 Task: Invite Team Member Softage.1@softage.net to Workspace Information Technology. Invite Team Member Softage.2@softage.net to Workspace Information Technology. Invite Team Member Softage.3@softage.net to Workspace Information Technology. Invite Team Member Softage.4@softage.net to Workspace Information Technology
Action: Mouse moved to (886, 120)
Screenshot: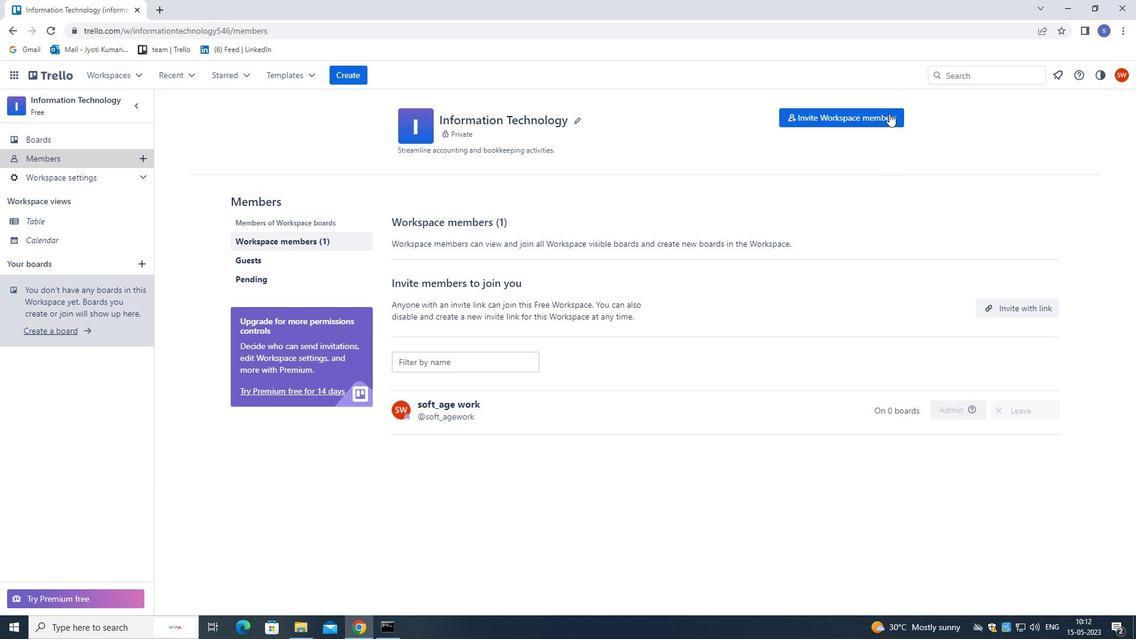 
Action: Mouse pressed left at (886, 120)
Screenshot: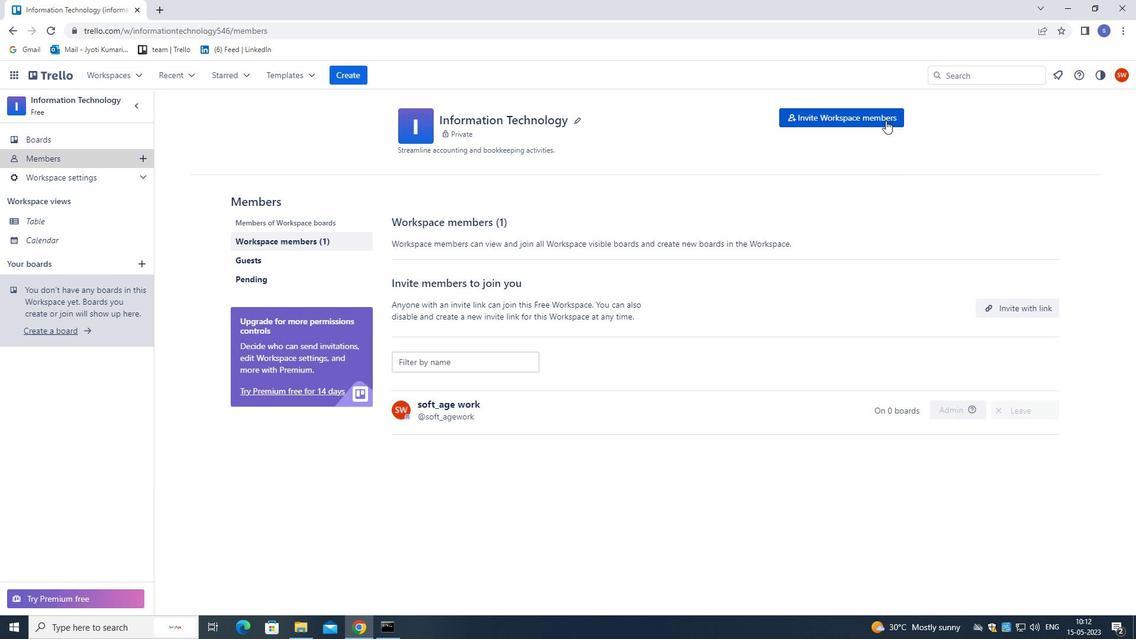 
Action: Key pressed <Key.shift>S<Key.backspace>SOFTG<Key.backspace>AGE.1<Key.shift>@SOFTAGE.NET
Screenshot: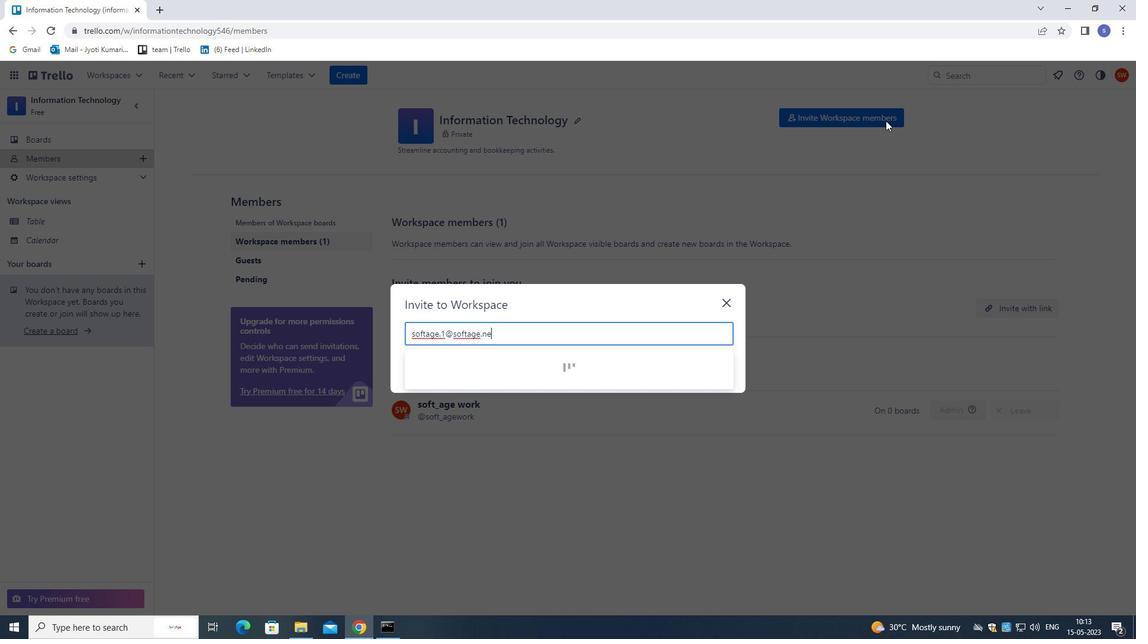
Action: Mouse moved to (483, 364)
Screenshot: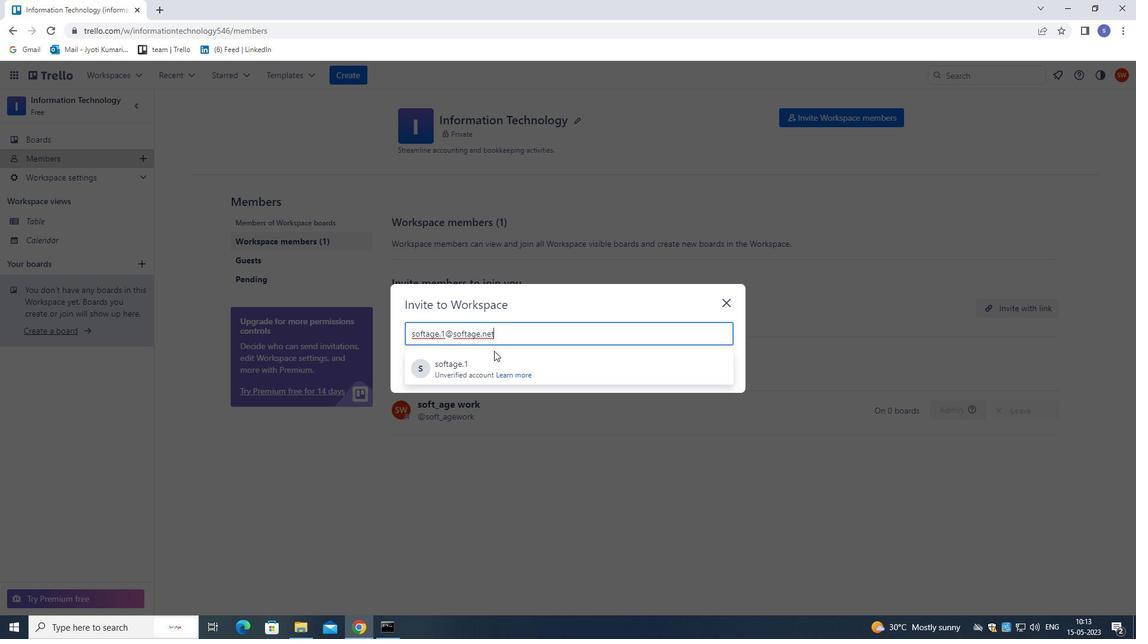 
Action: Mouse pressed left at (483, 364)
Screenshot: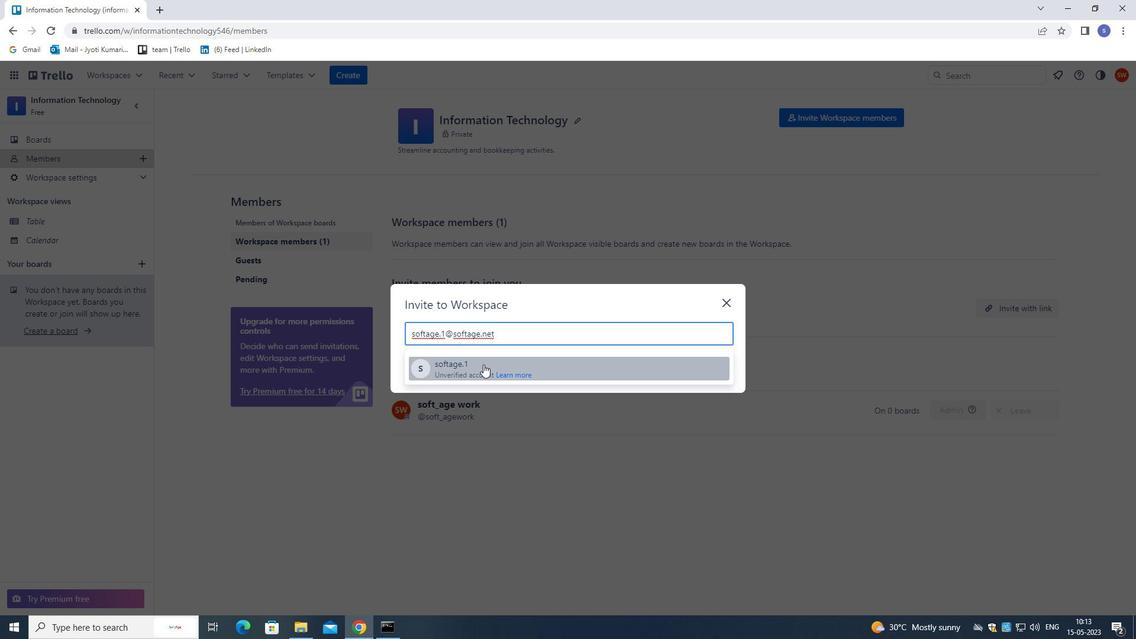 
Action: Mouse moved to (724, 302)
Screenshot: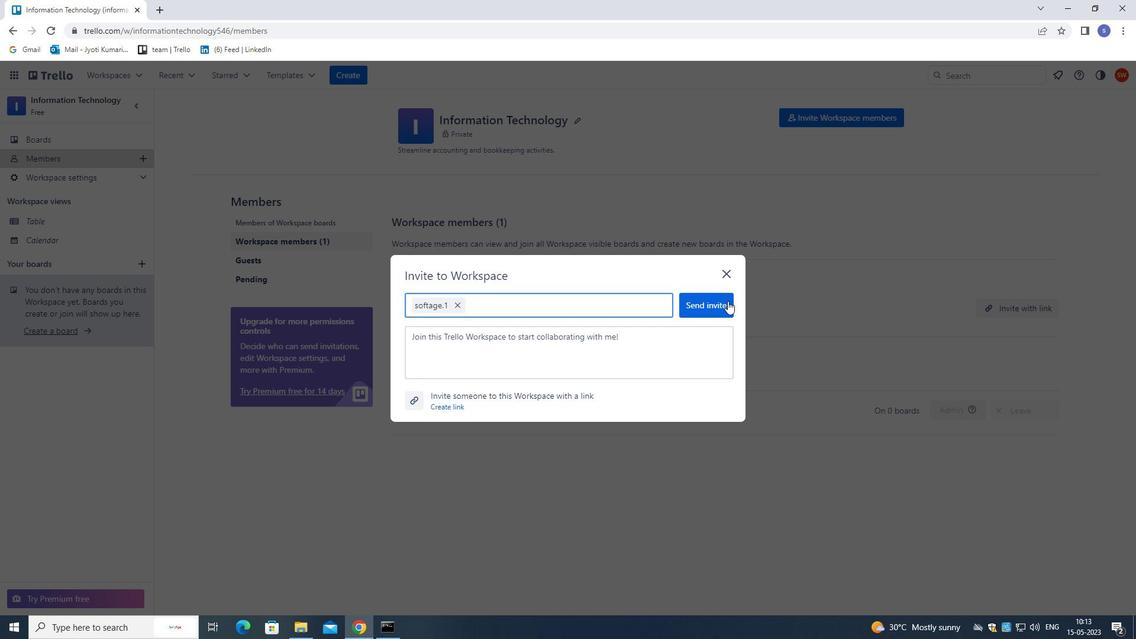 
Action: Mouse pressed left at (724, 302)
Screenshot: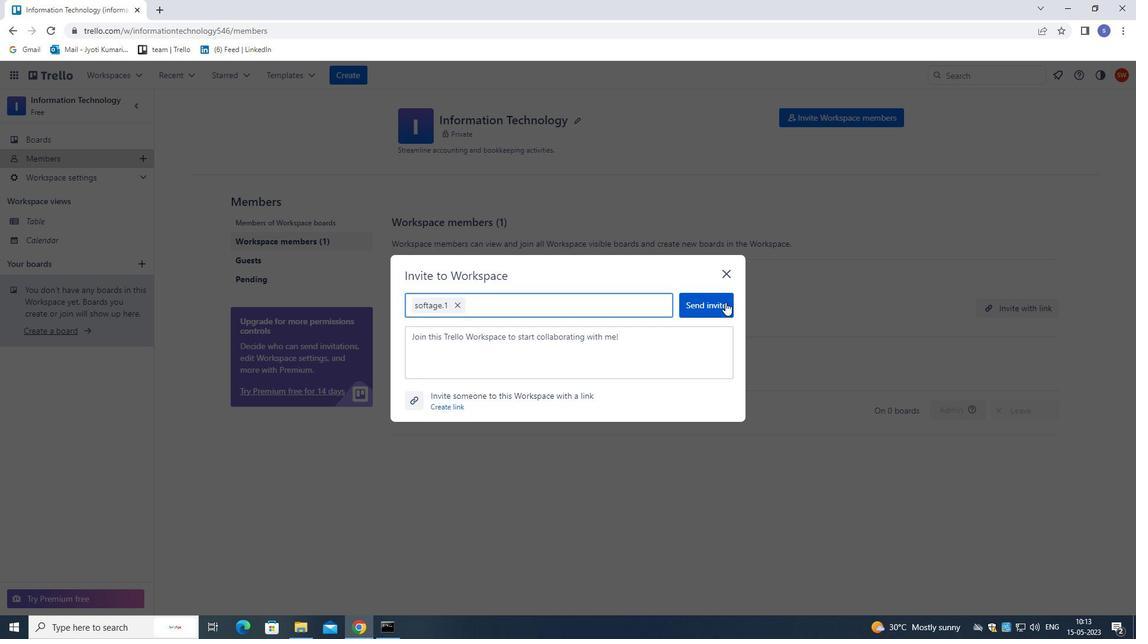 
Action: Mouse moved to (794, 117)
Screenshot: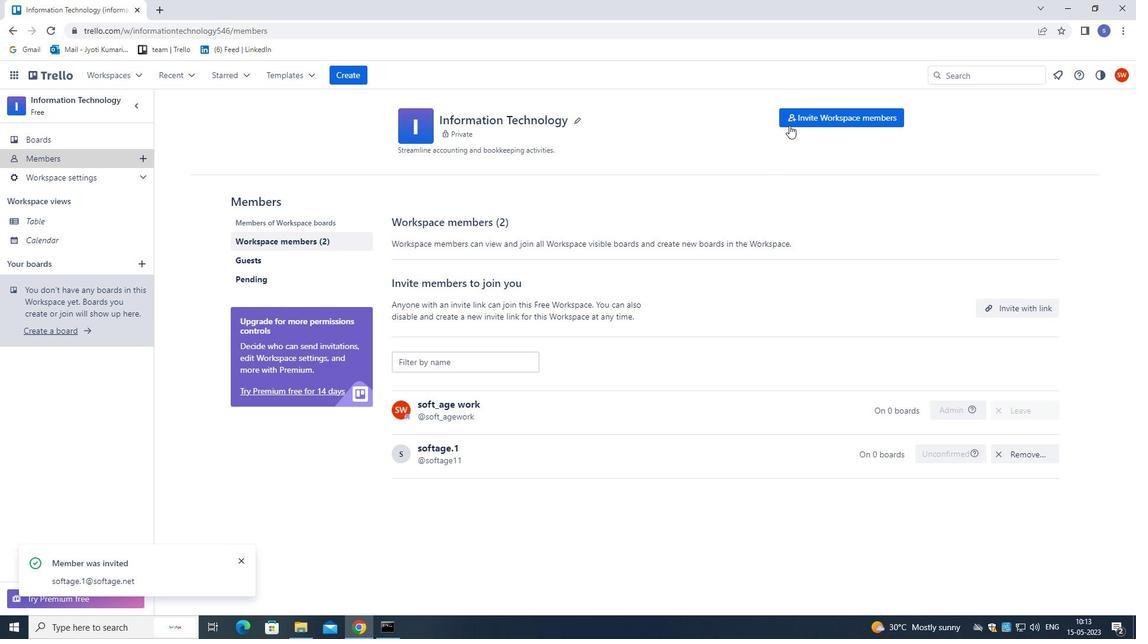 
Action: Mouse pressed left at (794, 117)
Screenshot: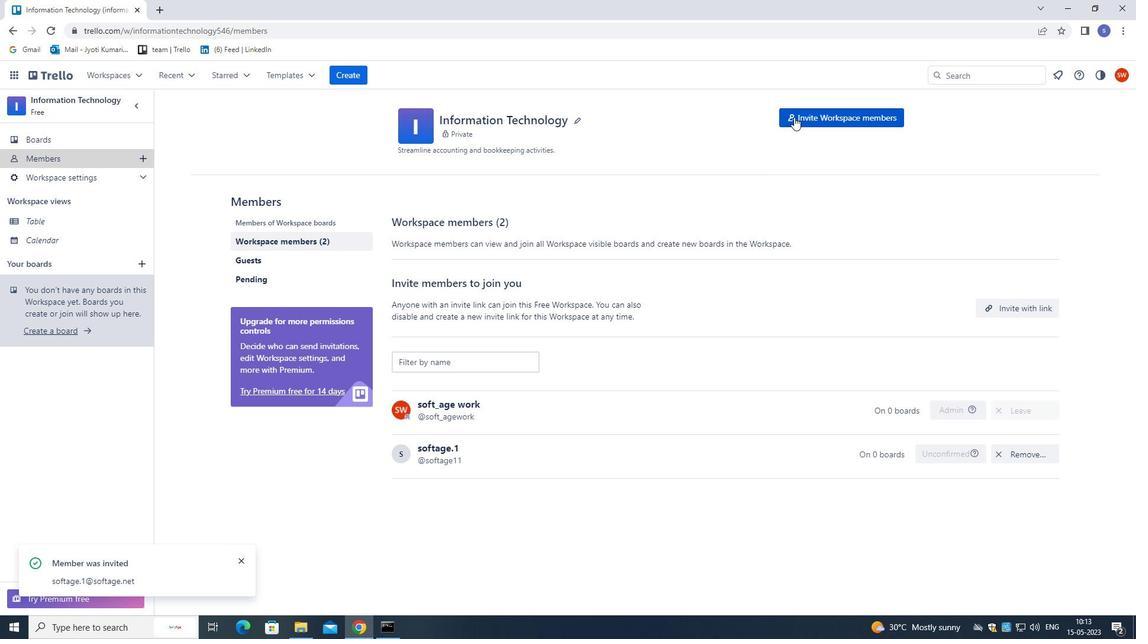
Action: Mouse moved to (793, 153)
Screenshot: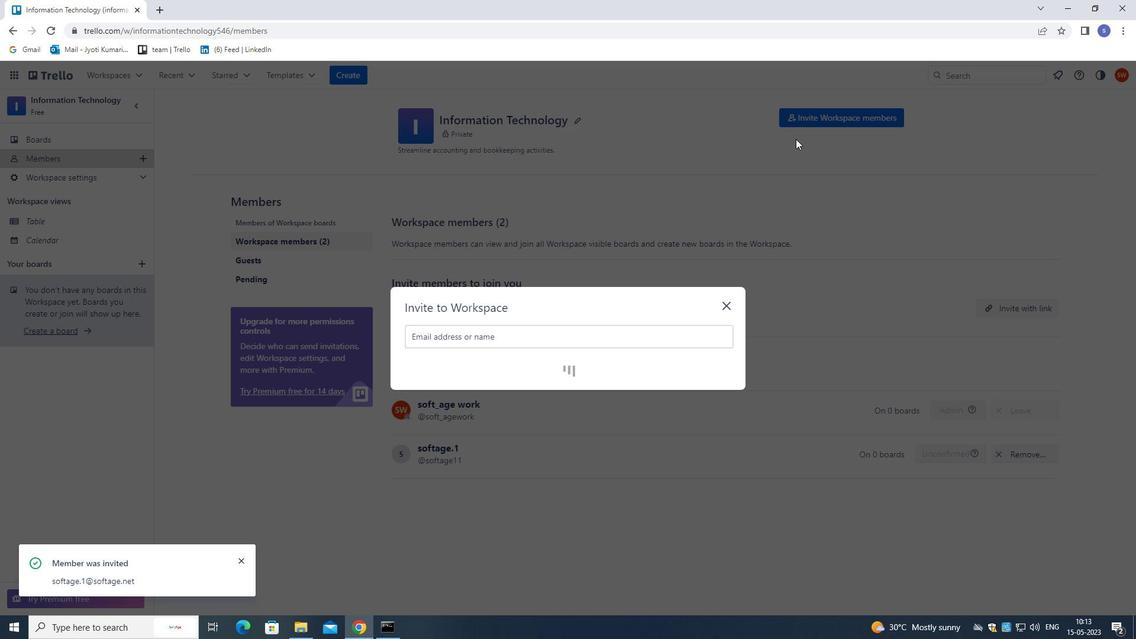 
Action: Key pressed SOFTAGE.2<Key.shift>2SOFTAGE.NET<Key.left><Key.left><Key.left><Key.left><Key.left><Key.left><Key.left><Key.left><Key.left><Key.left><Key.left><Key.left><Key.left><Key.right><Key.backspace>
Screenshot: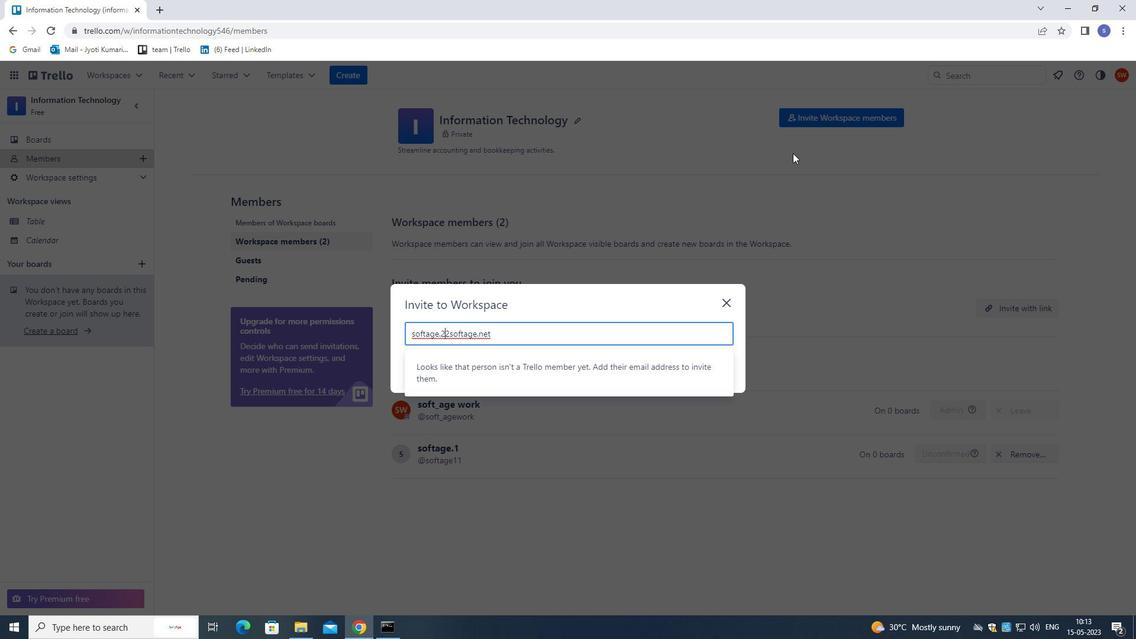 
Action: Mouse moved to (496, 333)
Screenshot: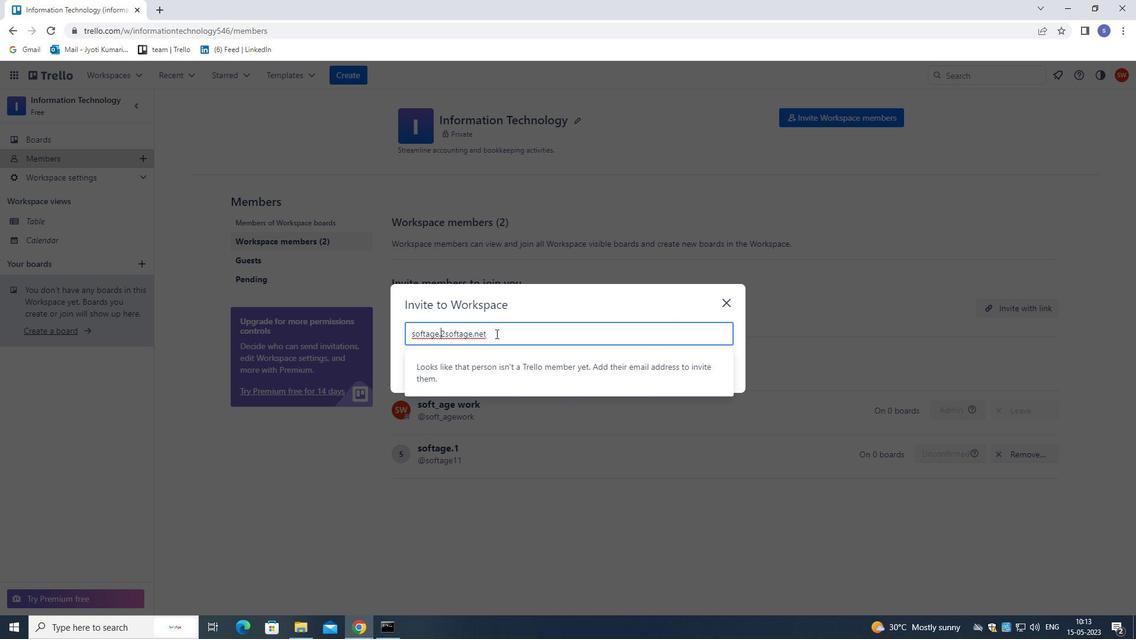 
Action: Mouse pressed left at (496, 333)
Screenshot: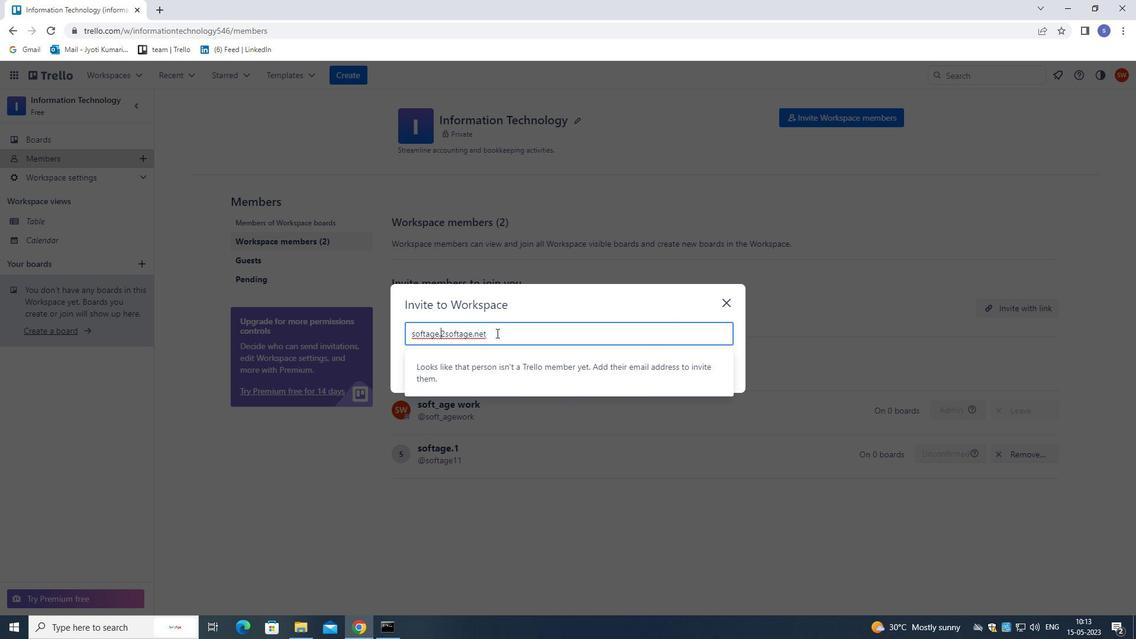 
Action: Key pressed <Key.backspace><Key.backspace><Key.backspace><Key.backspace><Key.backspace><Key.backspace><Key.backspace><Key.backspace><Key.backspace><Key.backspace><Key.backspace><Key.backspace><Key.backspace><Key.backspace><Key.backspace>GE.2<Key.shift>@SOFTAGE.NET
Screenshot: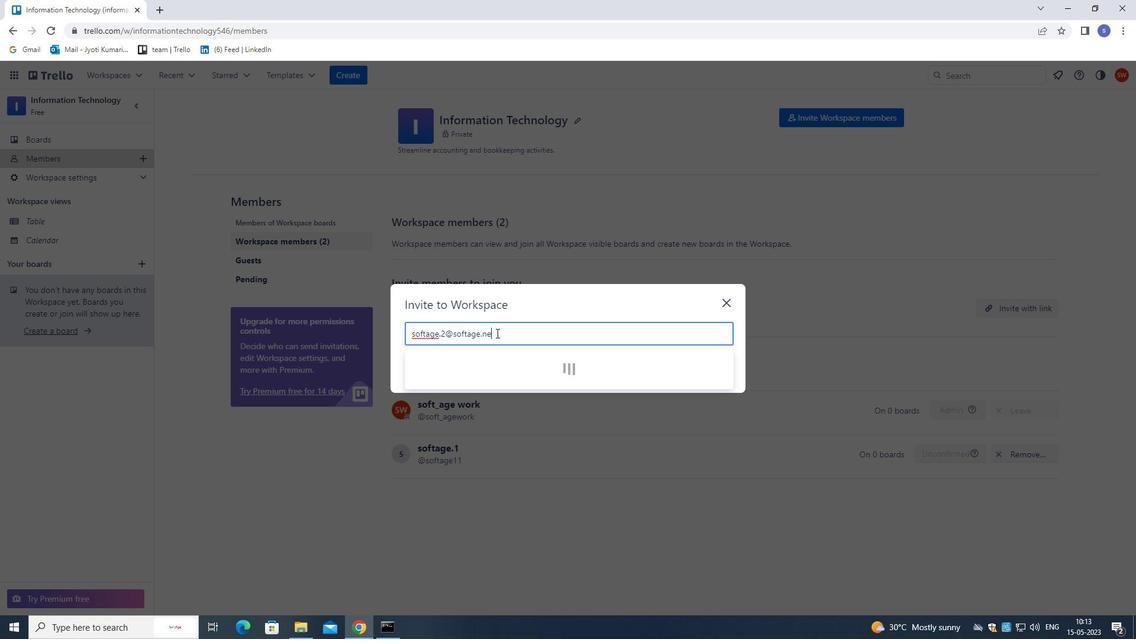 
Action: Mouse moved to (463, 364)
Screenshot: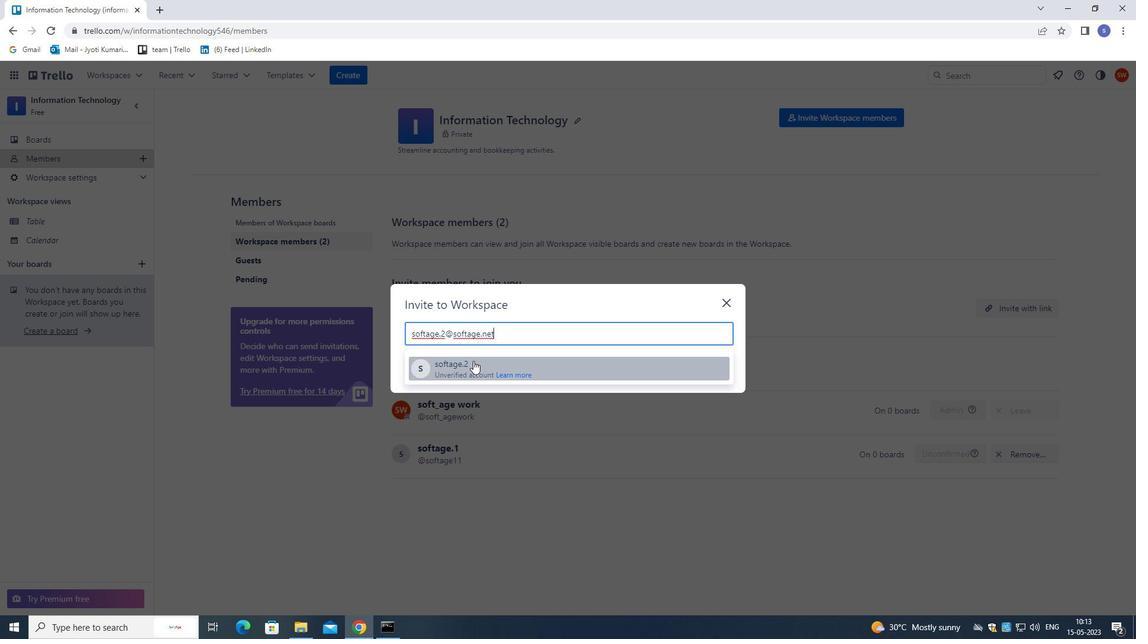 
Action: Mouse pressed left at (463, 364)
Screenshot: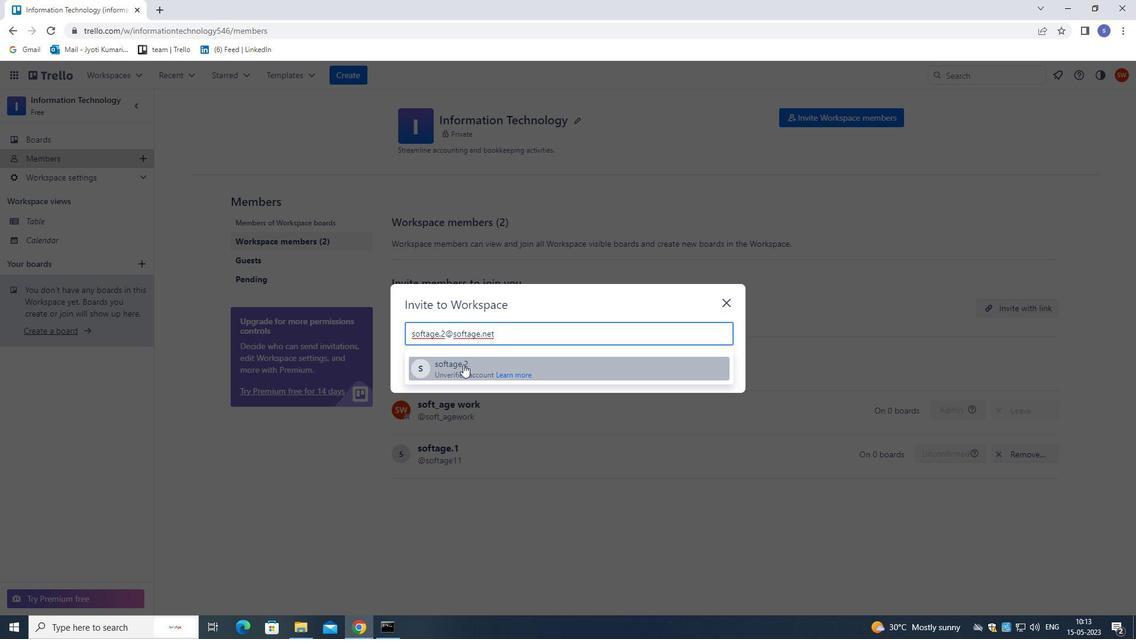 
Action: Mouse moved to (691, 304)
Screenshot: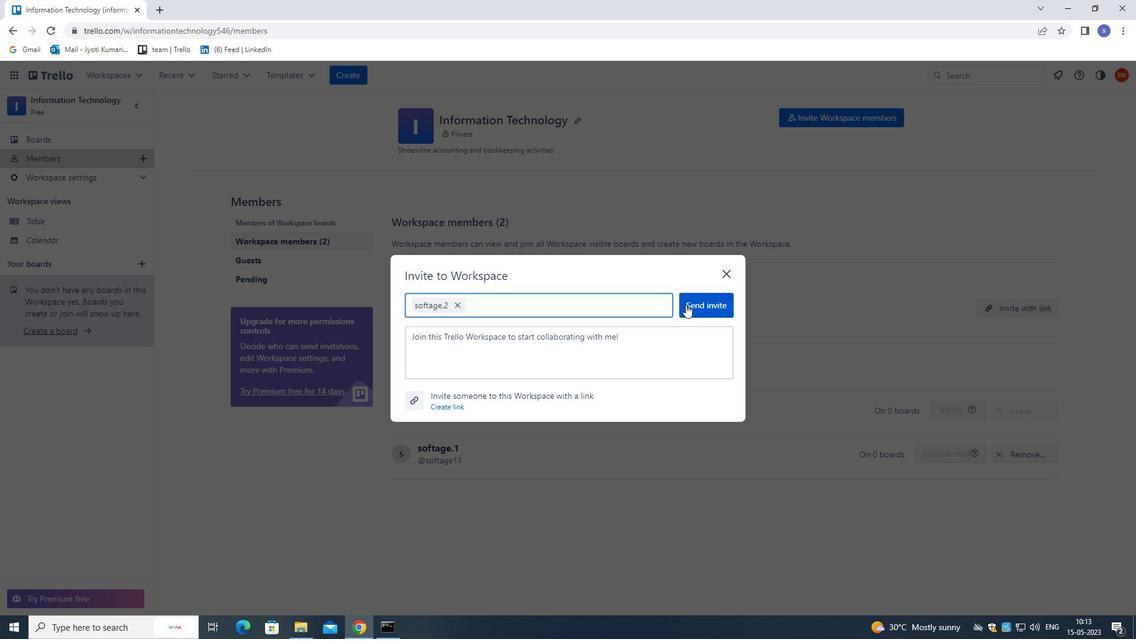 
Action: Mouse pressed left at (691, 304)
Screenshot: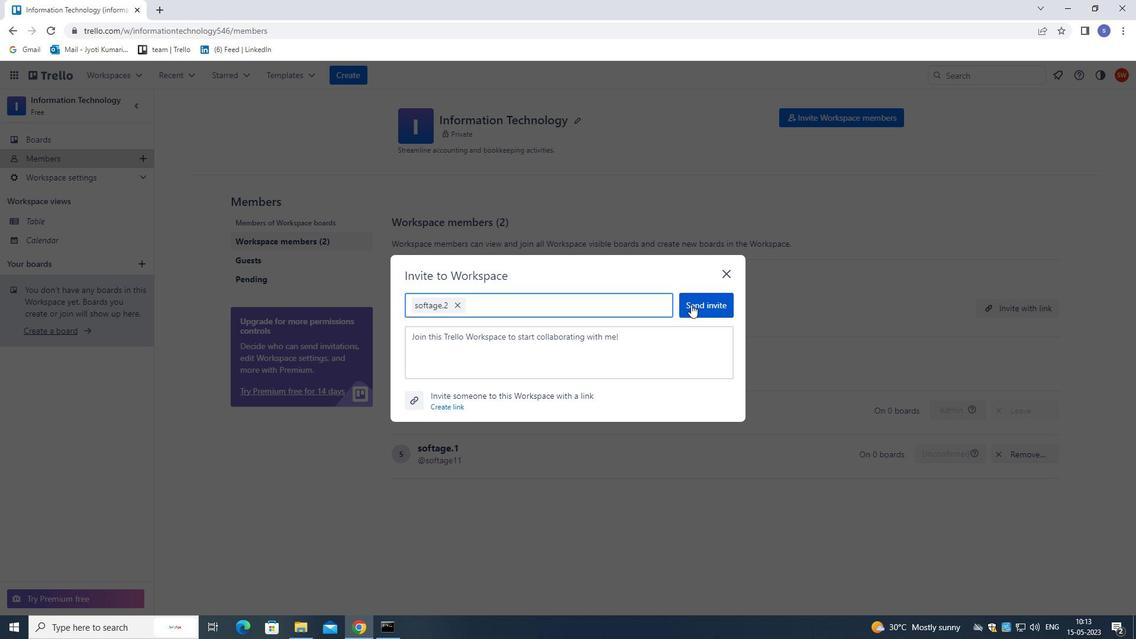 
Action: Mouse moved to (804, 112)
Screenshot: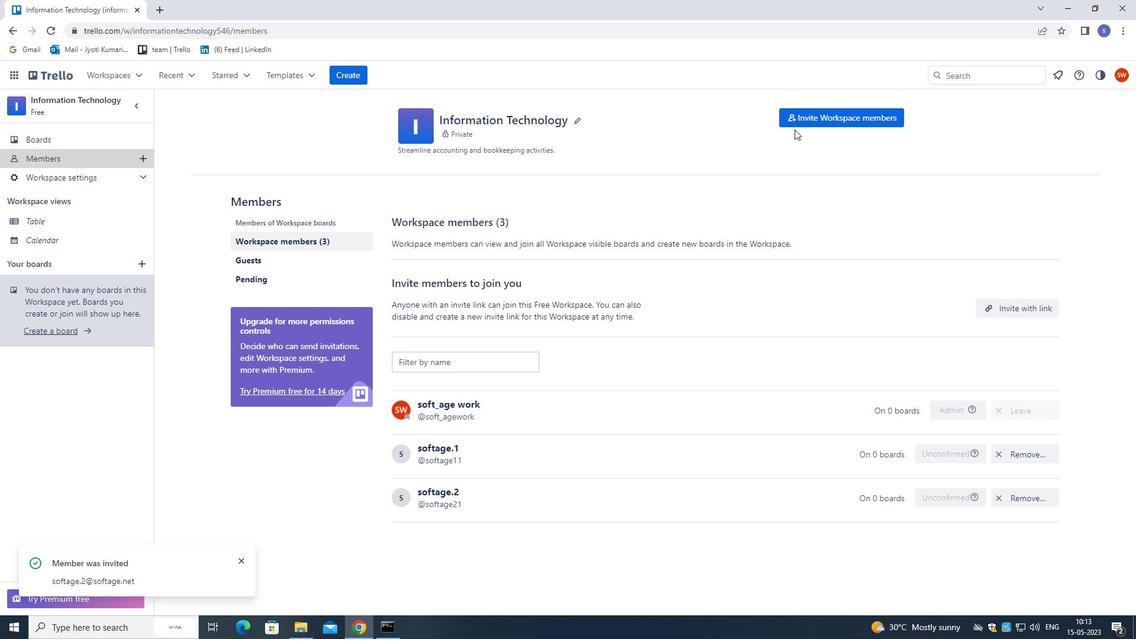 
Action: Mouse pressed left at (804, 112)
Screenshot: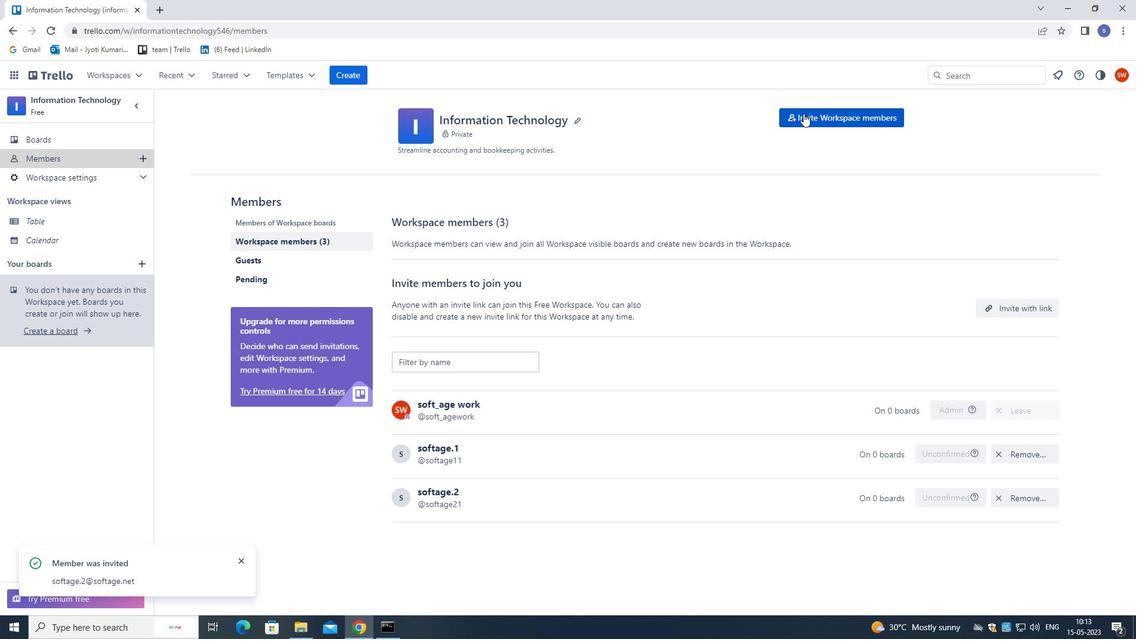 
Action: Mouse moved to (663, 341)
Screenshot: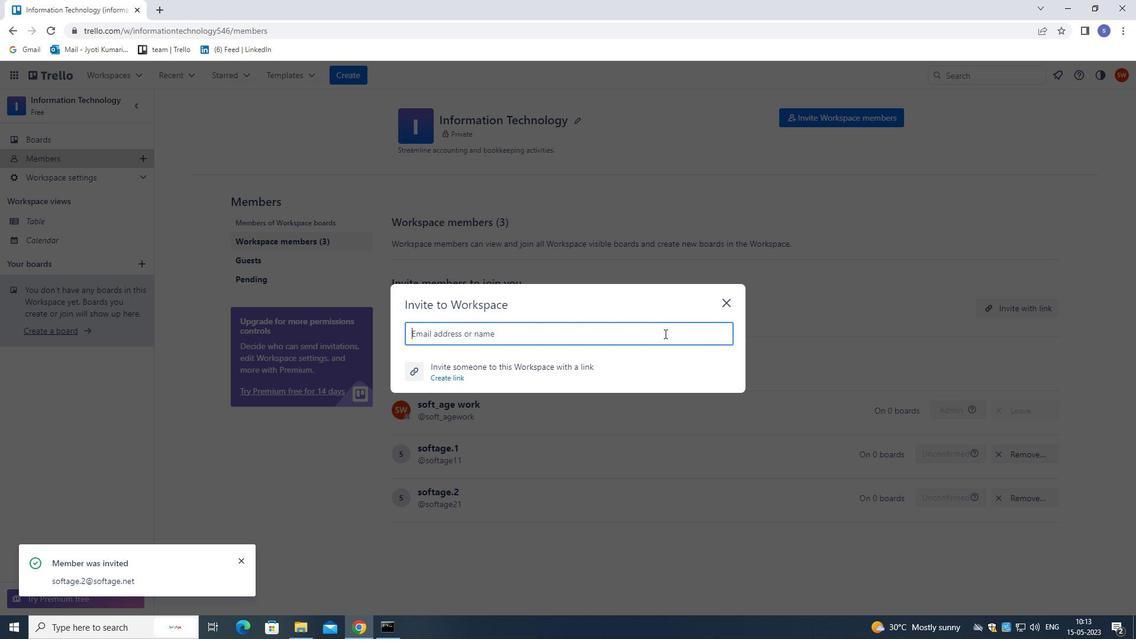 
Action: Key pressed SOFTAGE.3<Key.shift>@SOFTAGE,NET
Screenshot: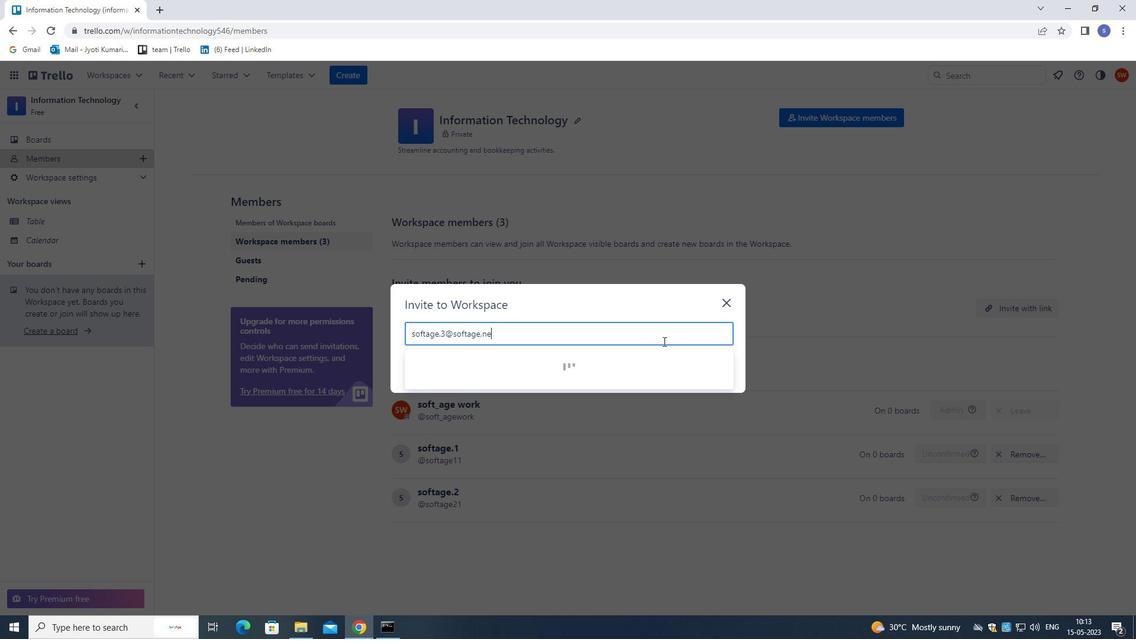 
Action: Mouse moved to (507, 406)
Screenshot: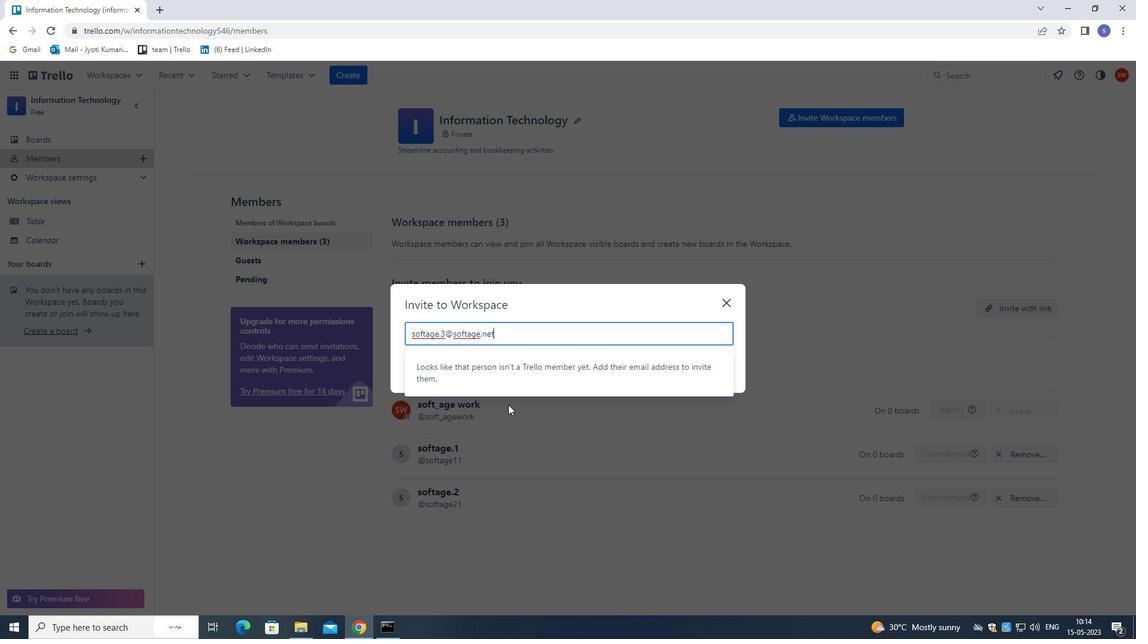 
Action: Key pressed <Key.backspace><Key.backspace><Key.backspace><Key.backspace><Key.backspace><Key.backspace><Key.backspace><Key.backspace><Key.backspace><Key.backspace><Key.backspace><Key.backspace><Key.backspace><Key.backspace><Key.backspace><Key.backspace><Key.backspace><Key.backspace><Key.backspace><Key.backspace><Key.backspace><Key.backspace><Key.backspace>SOFTAGE.3<Key.shift>@SP<Key.backspace>OFTAGE.NET
Screenshot: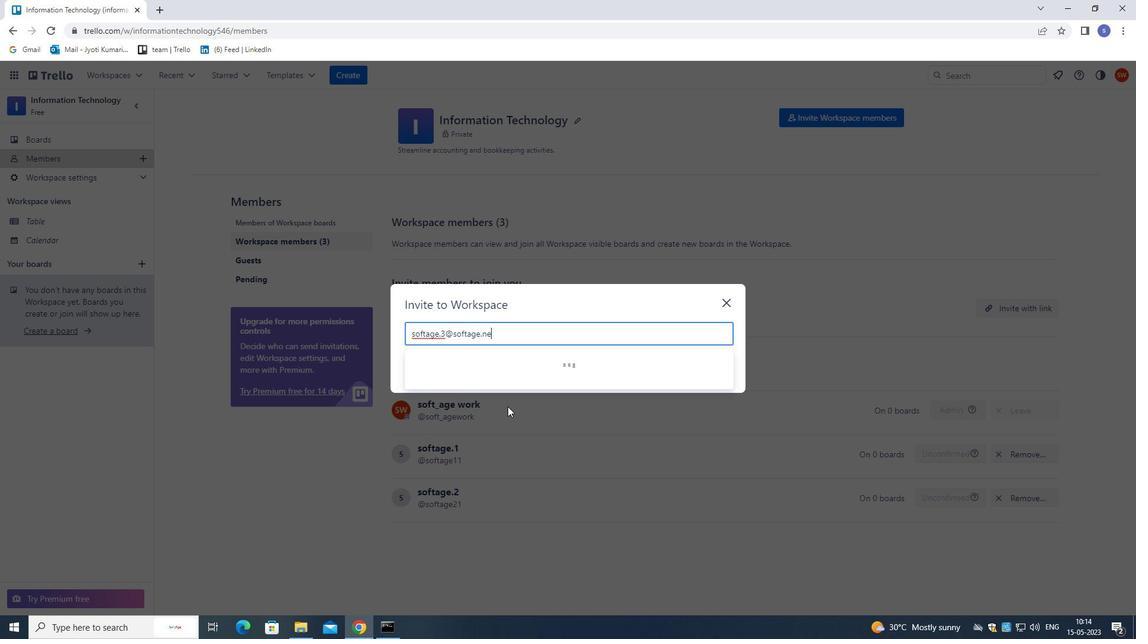
Action: Mouse moved to (470, 365)
Screenshot: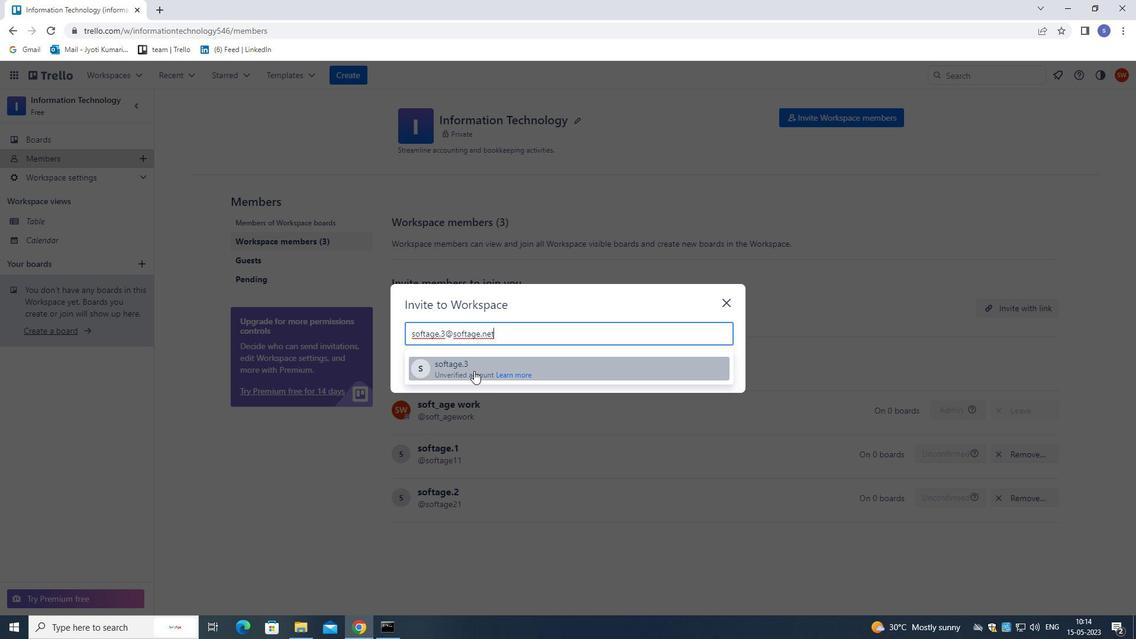 
Action: Mouse pressed left at (470, 365)
Screenshot: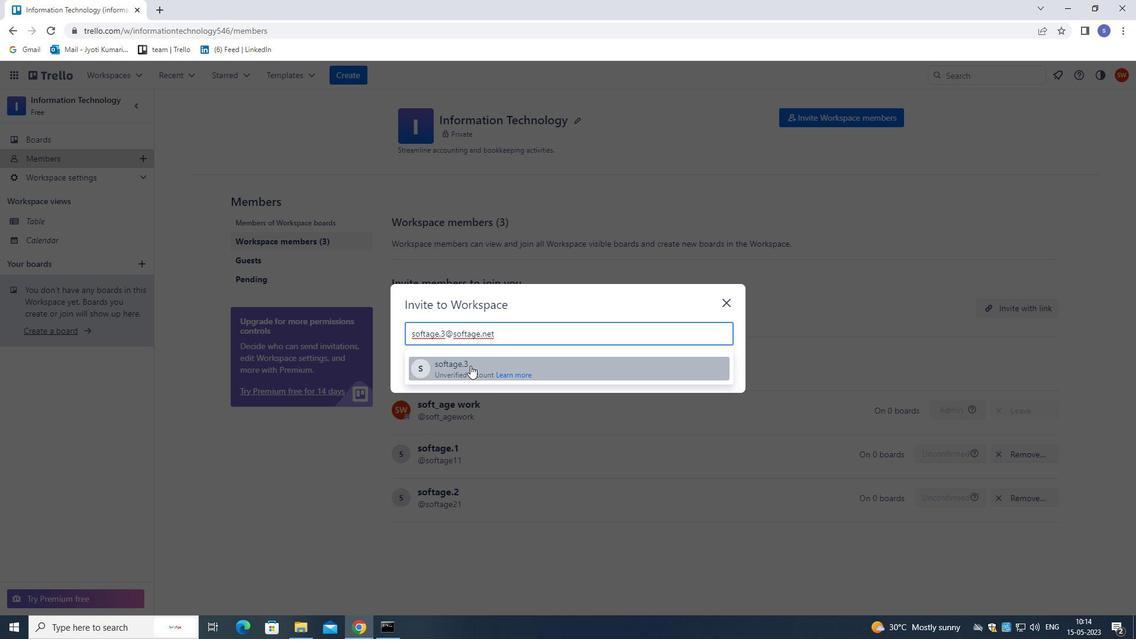 
Action: Mouse moved to (689, 309)
Screenshot: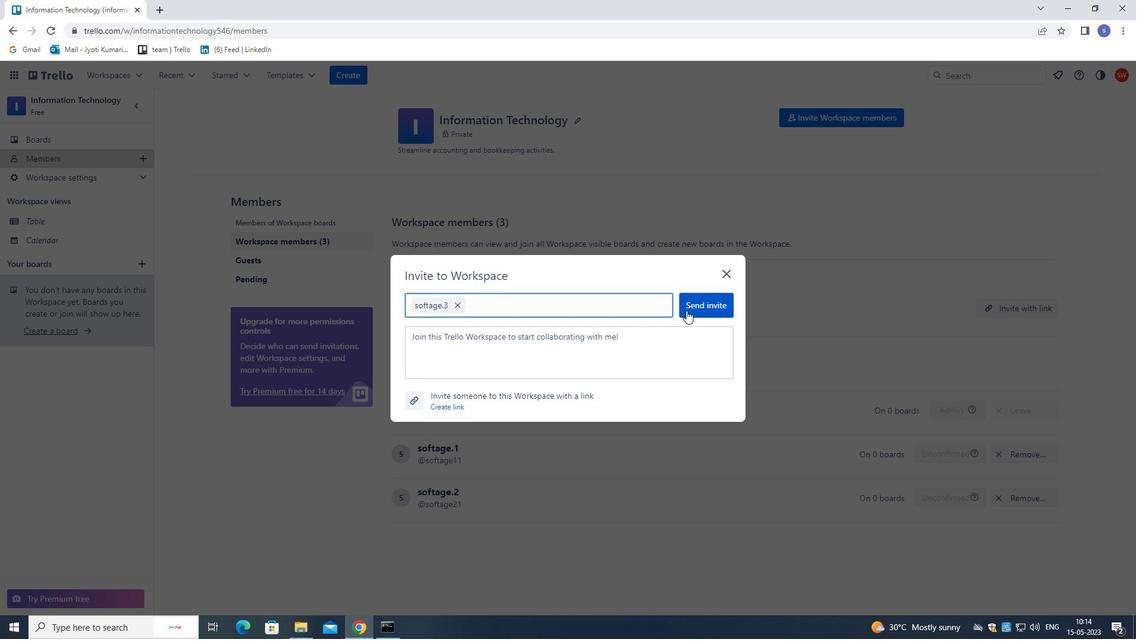 
Action: Mouse pressed left at (689, 309)
Screenshot: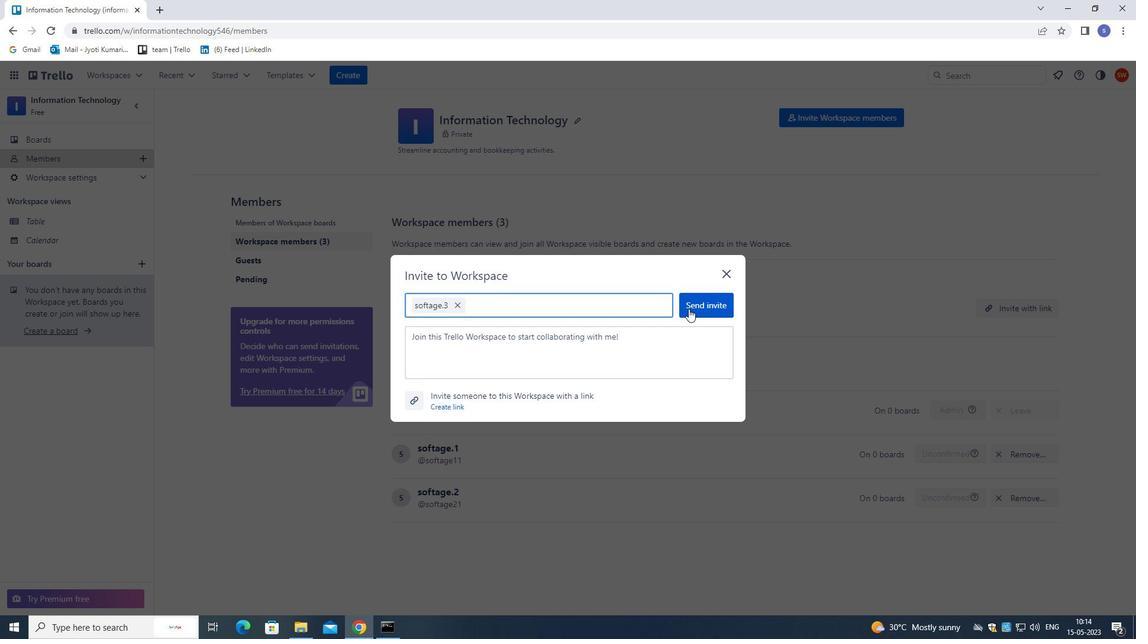 
Action: Mouse moved to (827, 114)
Screenshot: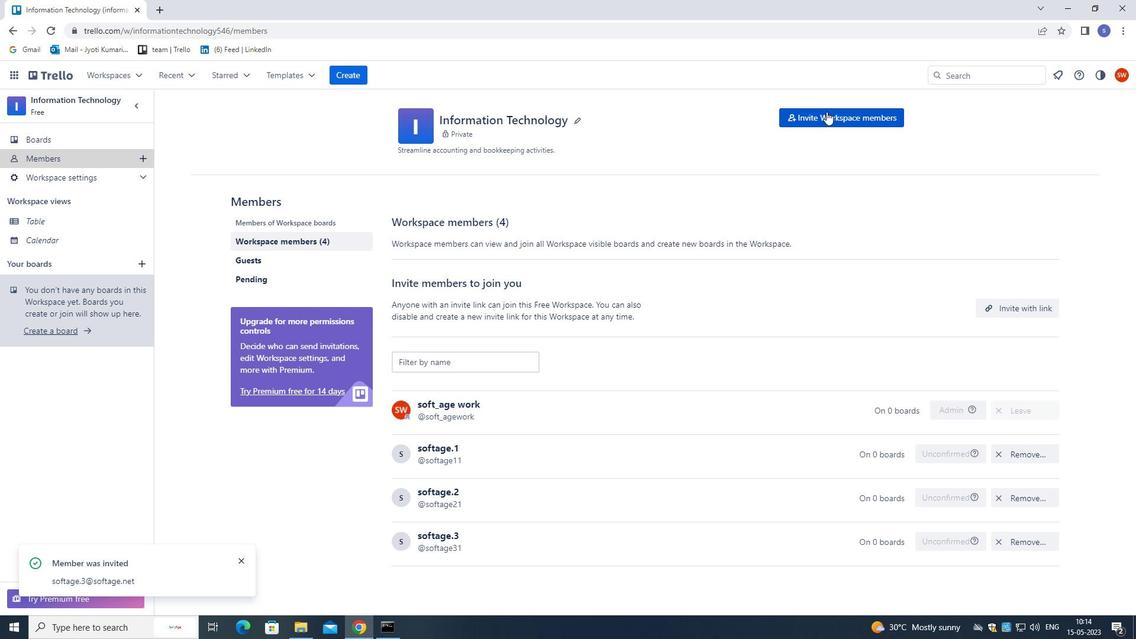 
Action: Mouse pressed left at (827, 114)
Screenshot: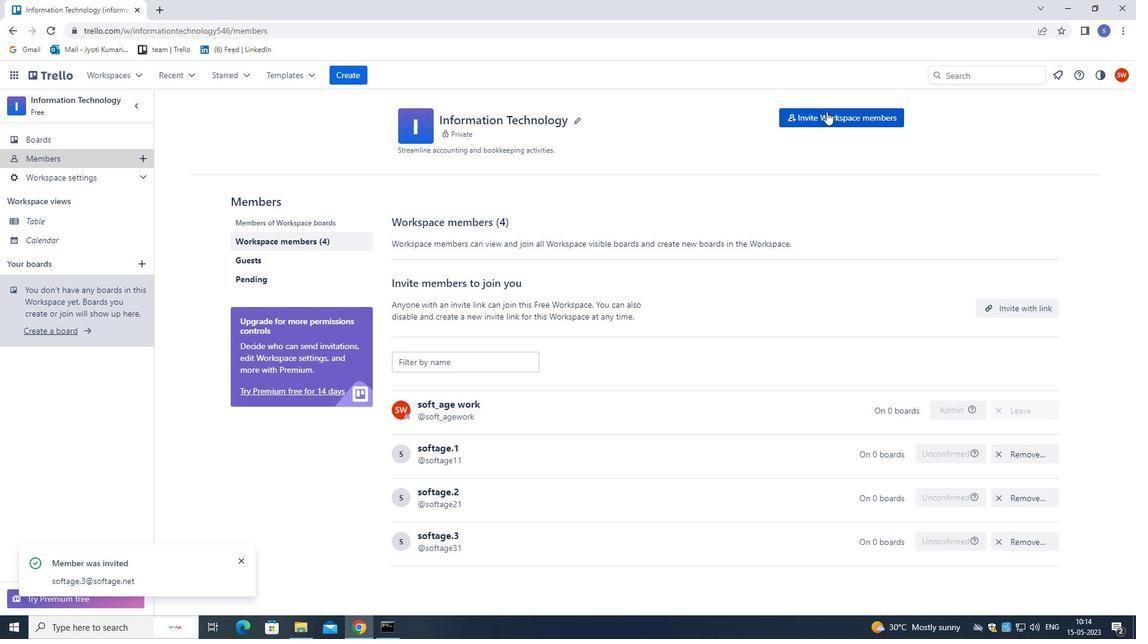 
Action: Mouse moved to (668, 309)
Screenshot: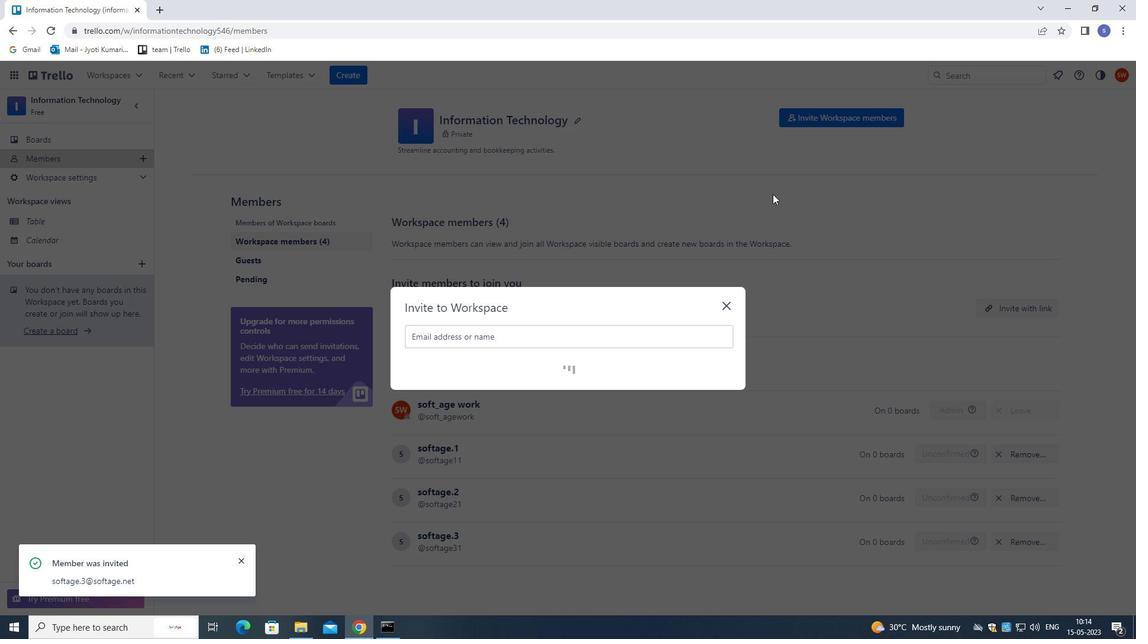 
Action: Key pressed SOFTAGE.4<Key.shift>@SOFTAGE.NET
Screenshot: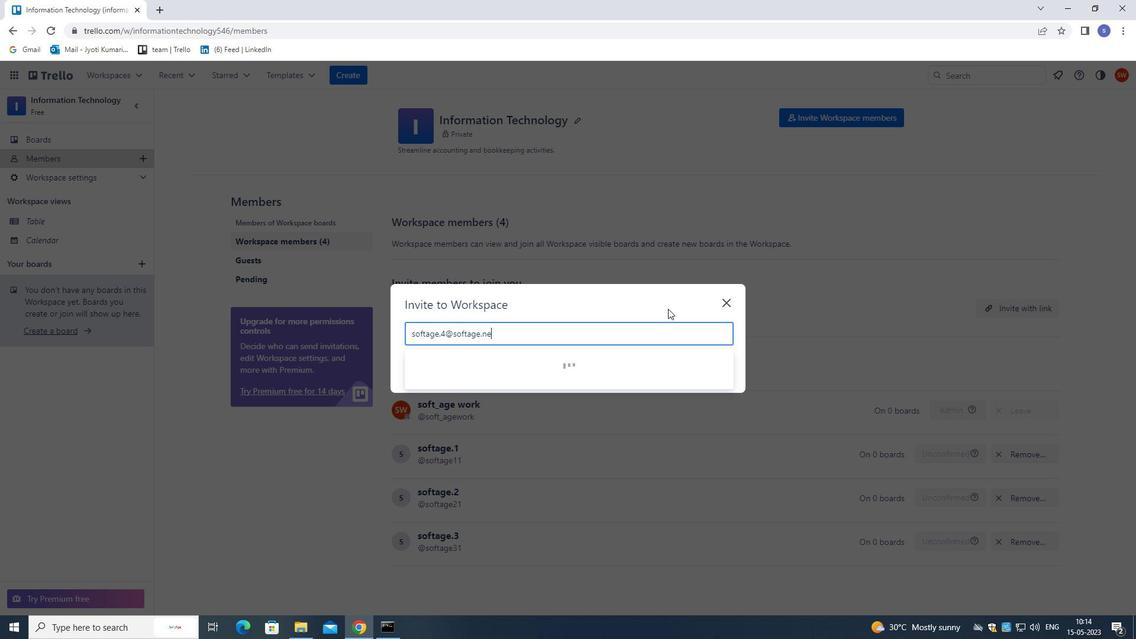 
Action: Mouse moved to (563, 361)
Screenshot: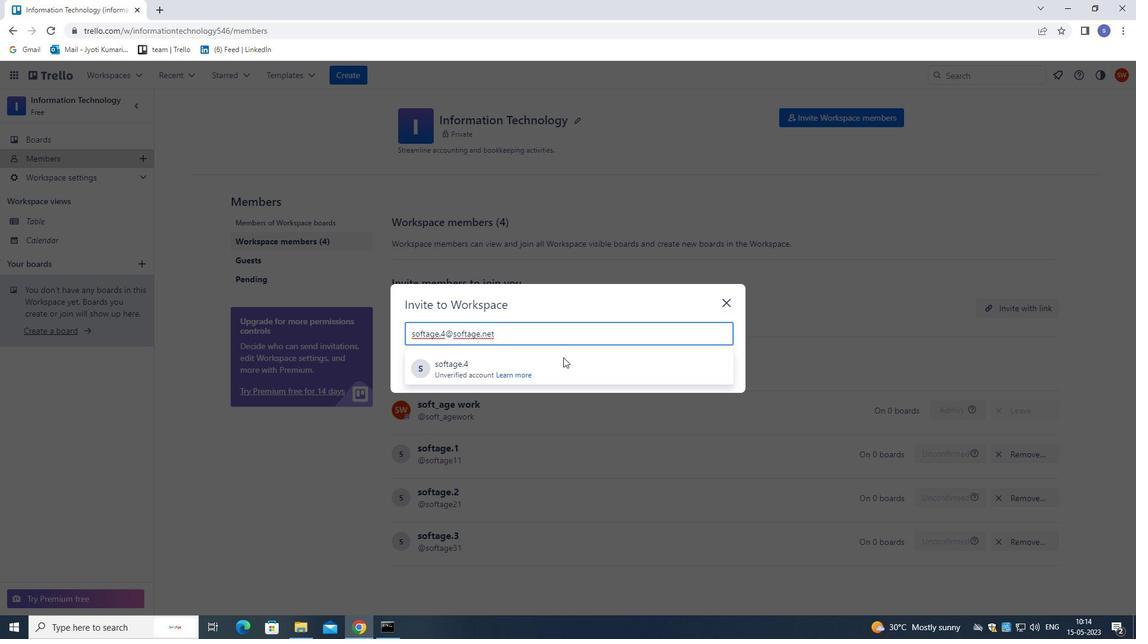 
Action: Mouse pressed left at (563, 361)
Screenshot: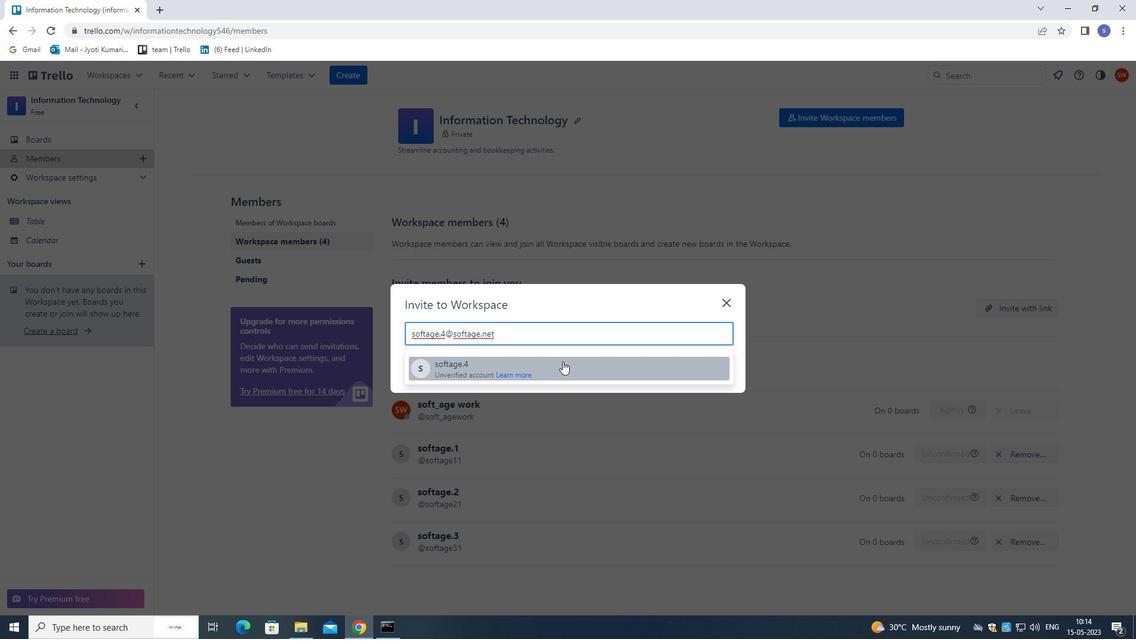 
Action: Mouse moved to (690, 301)
Screenshot: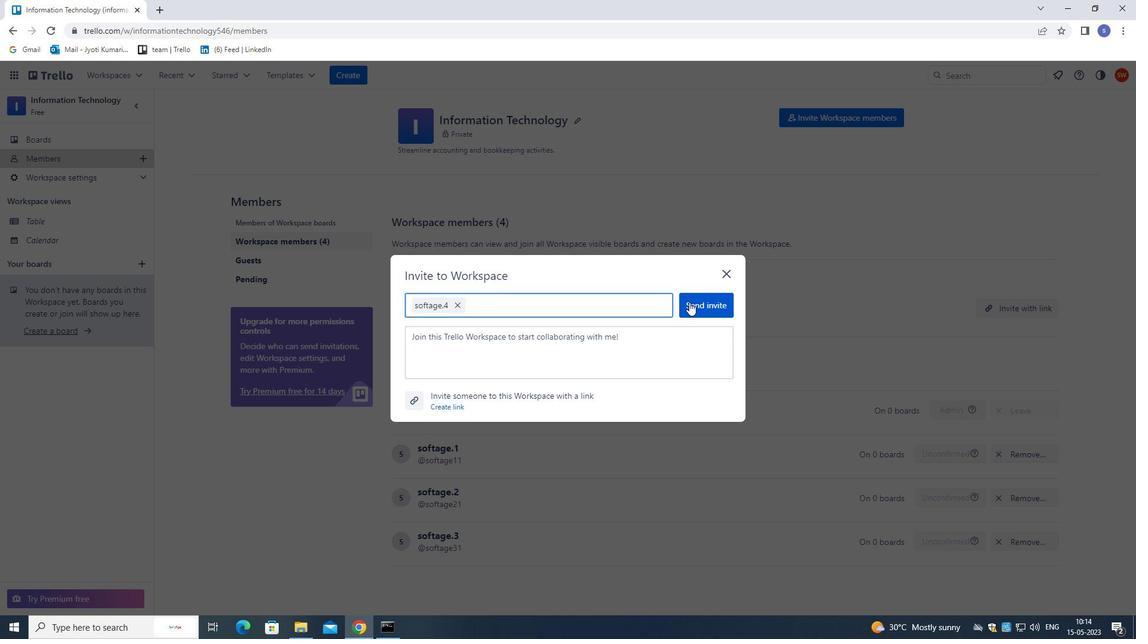 
Action: Mouse pressed left at (690, 301)
Screenshot: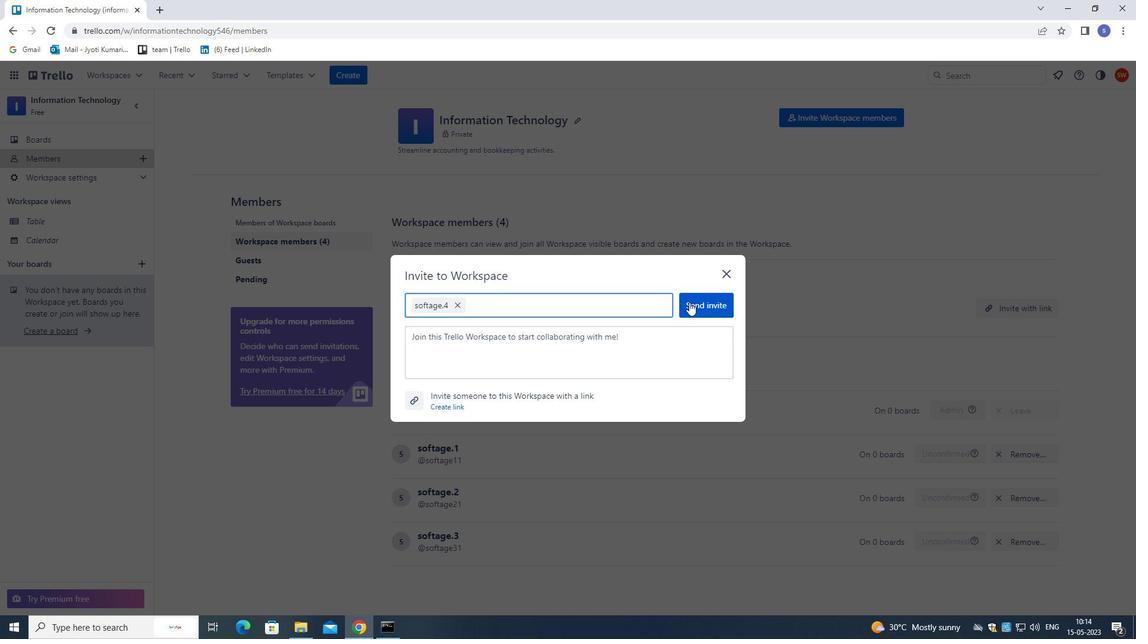 
Action: Mouse moved to (624, 448)
Screenshot: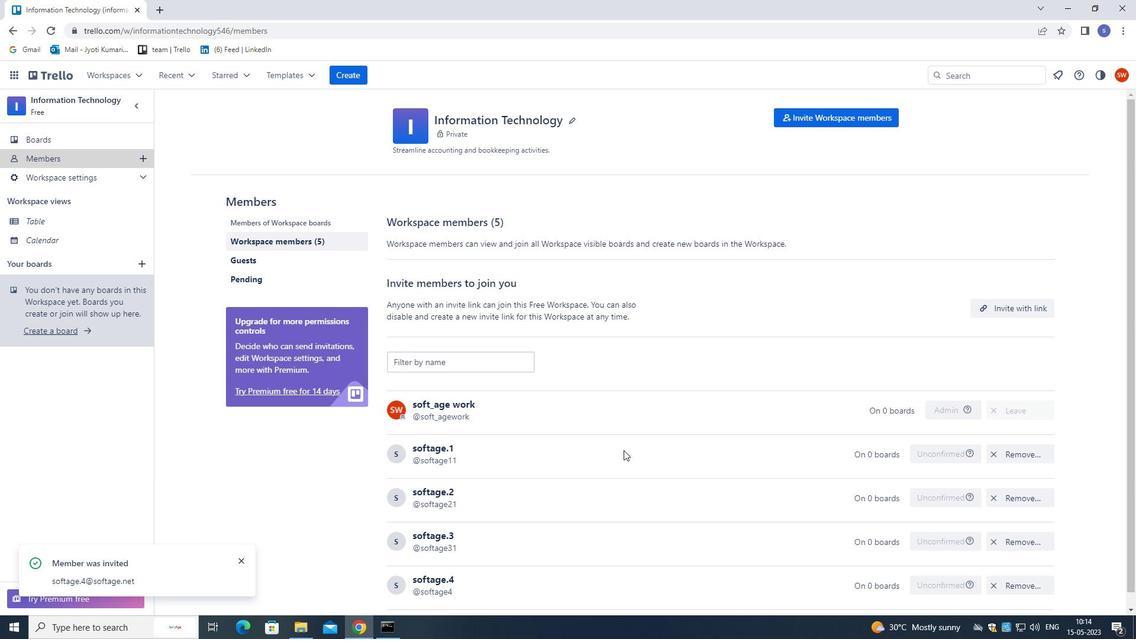 
